 Task: Look for products in the category "First Aid & Outdoor Essentials" from Badger Balm only.
Action: Mouse moved to (283, 134)
Screenshot: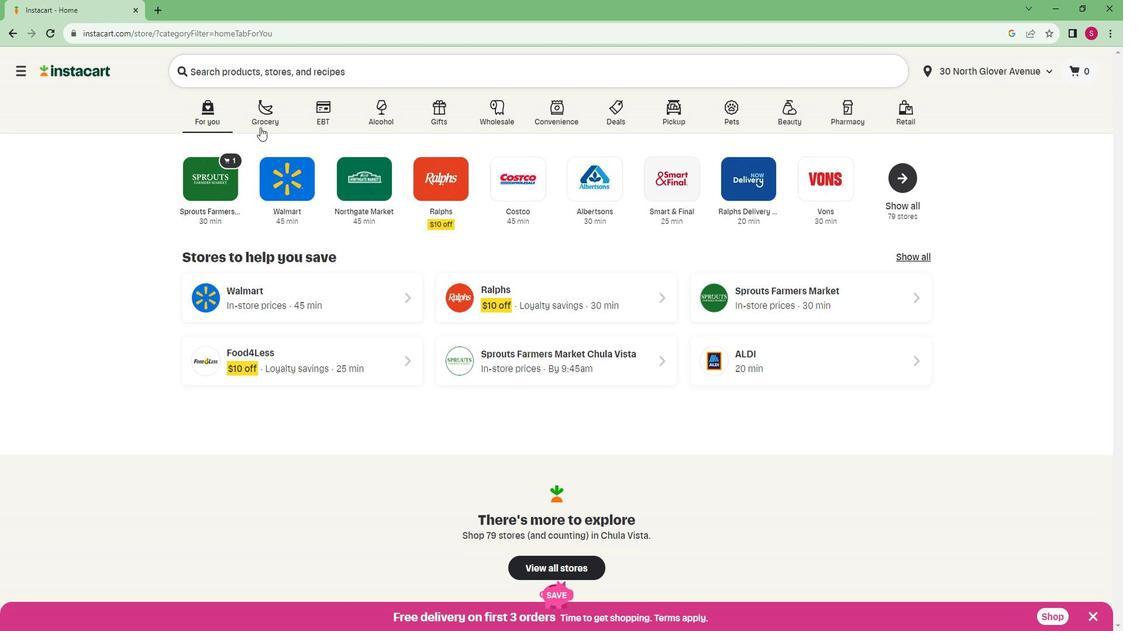 
Action: Mouse pressed left at (283, 134)
Screenshot: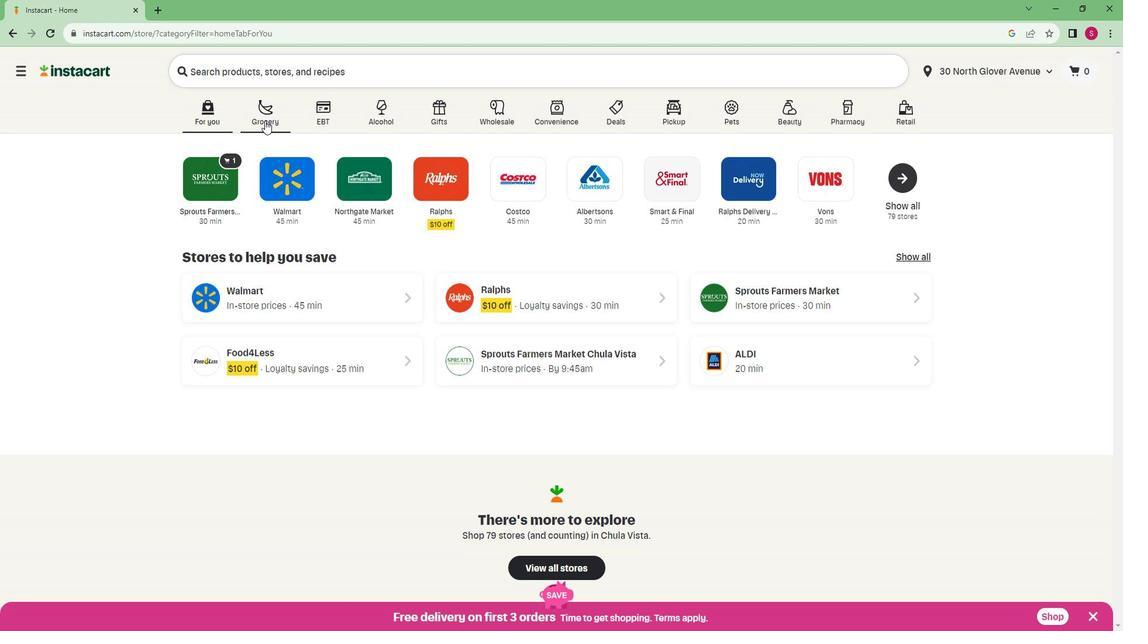 
Action: Mouse moved to (252, 324)
Screenshot: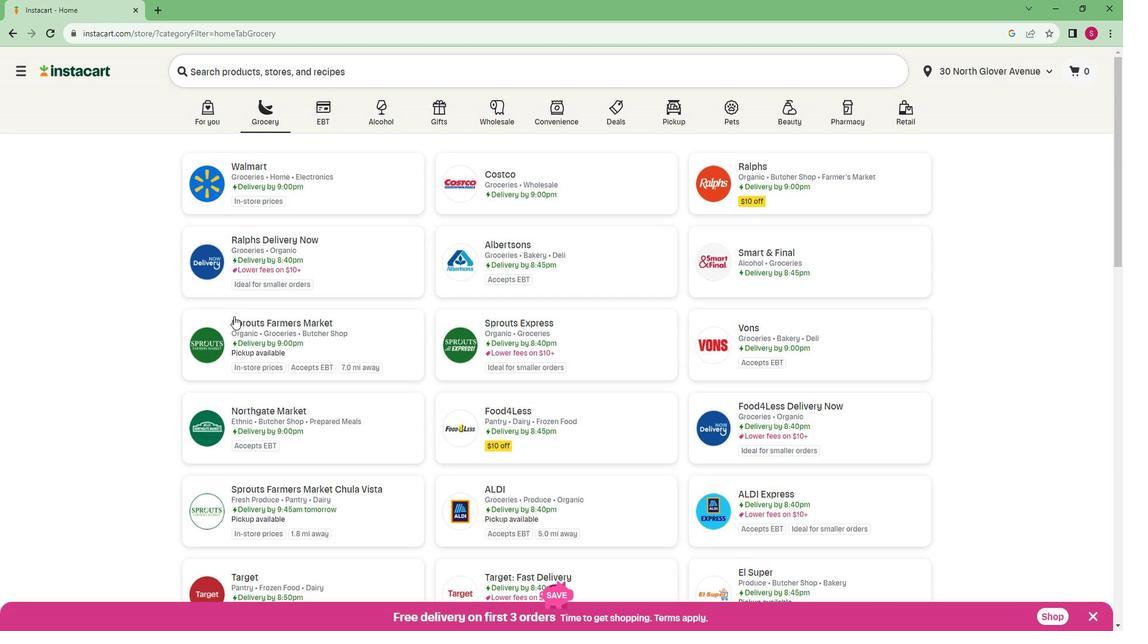 
Action: Mouse pressed left at (252, 324)
Screenshot: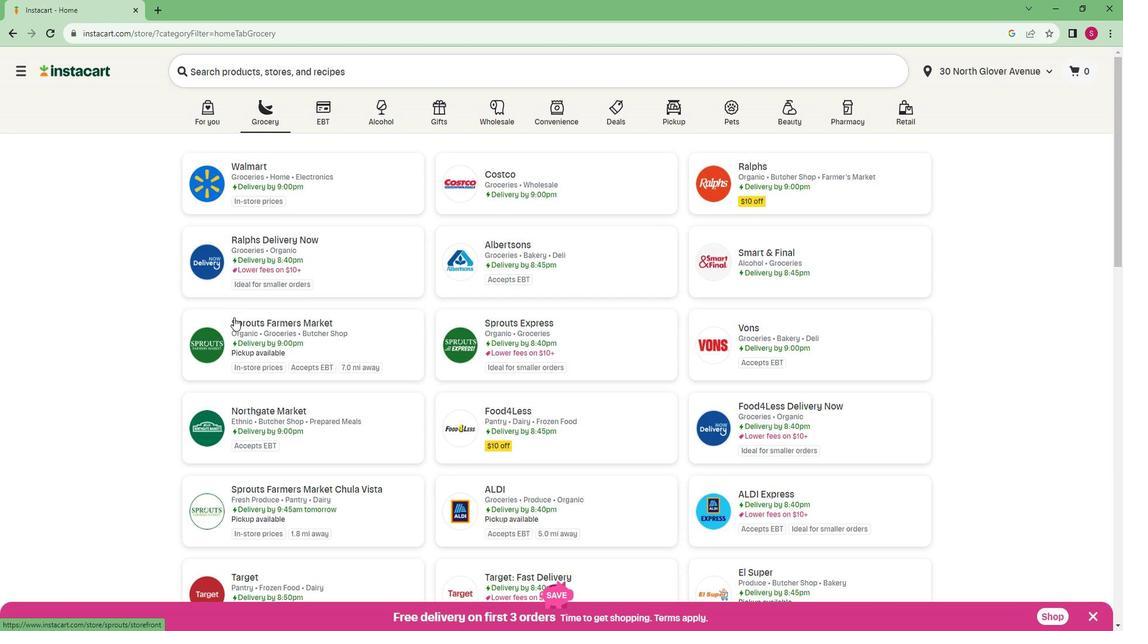 
Action: Mouse moved to (111, 415)
Screenshot: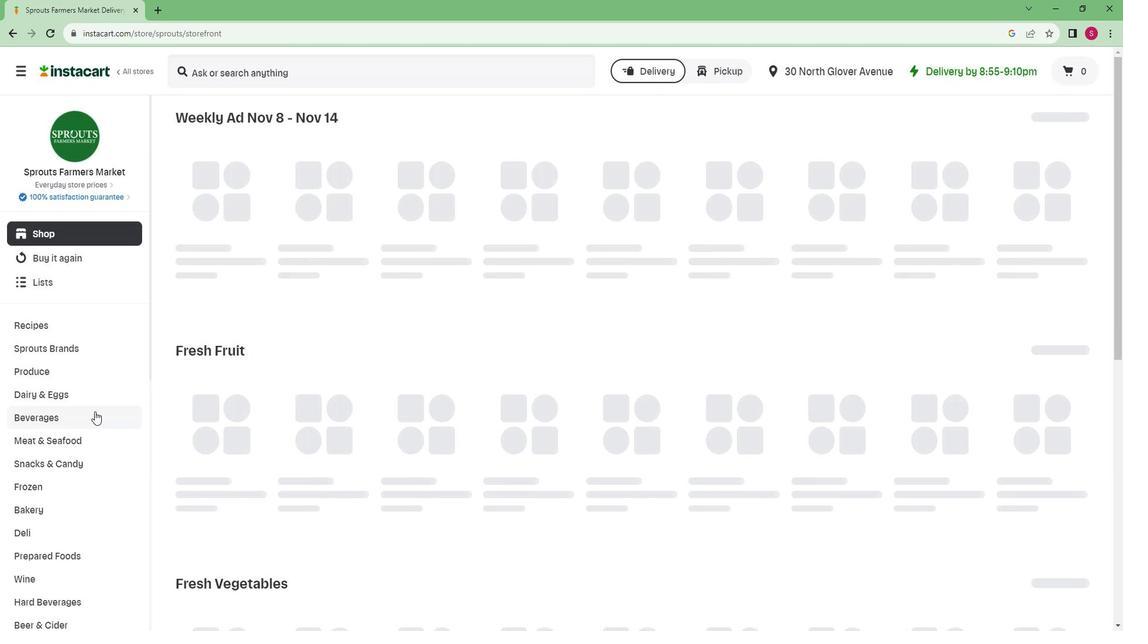 
Action: Mouse scrolled (111, 414) with delta (0, 0)
Screenshot: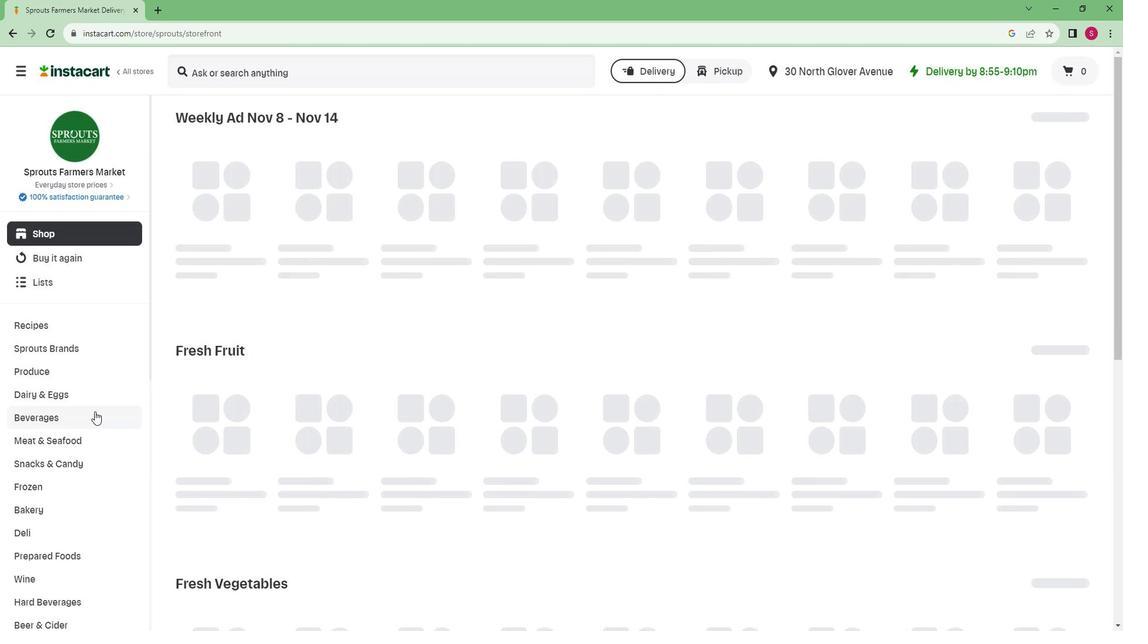 
Action: Mouse moved to (111, 415)
Screenshot: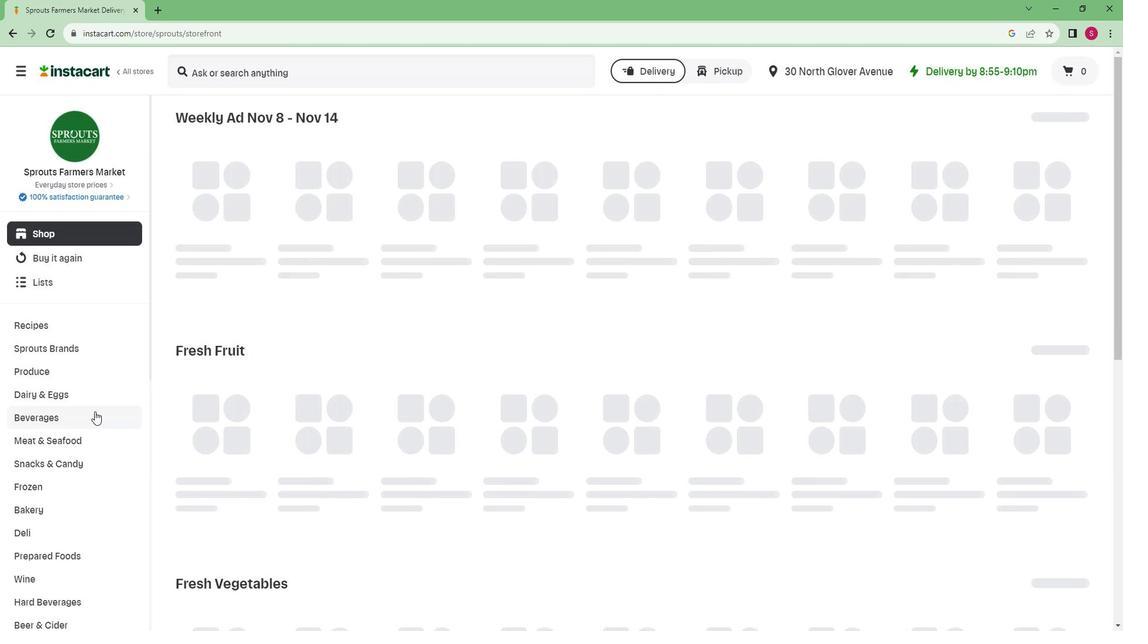 
Action: Mouse scrolled (111, 414) with delta (0, 0)
Screenshot: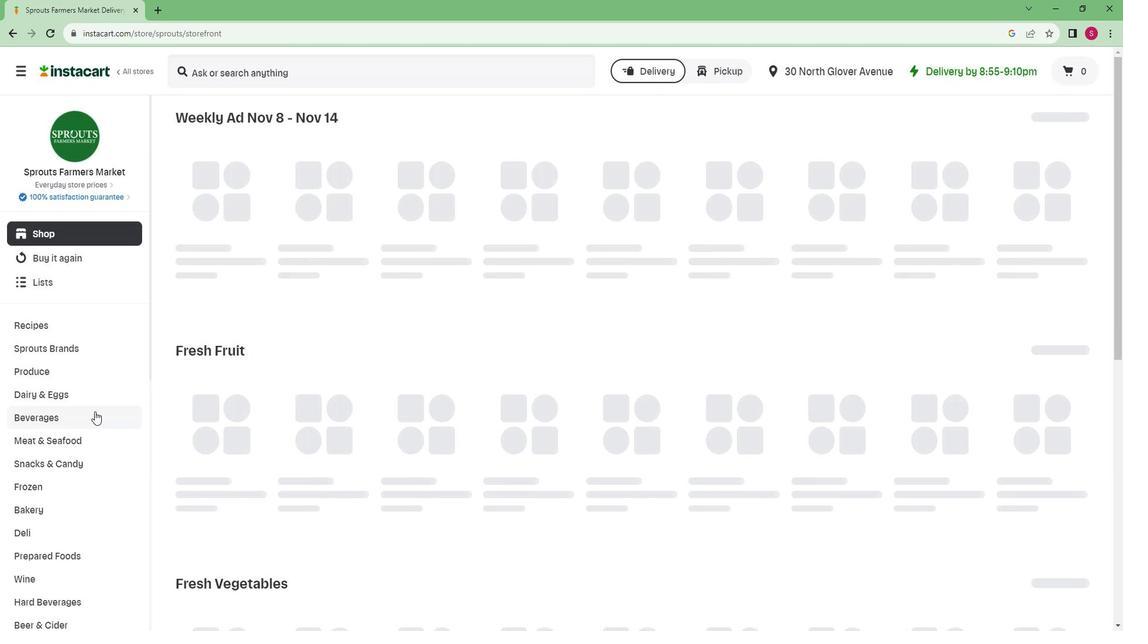 
Action: Mouse moved to (110, 416)
Screenshot: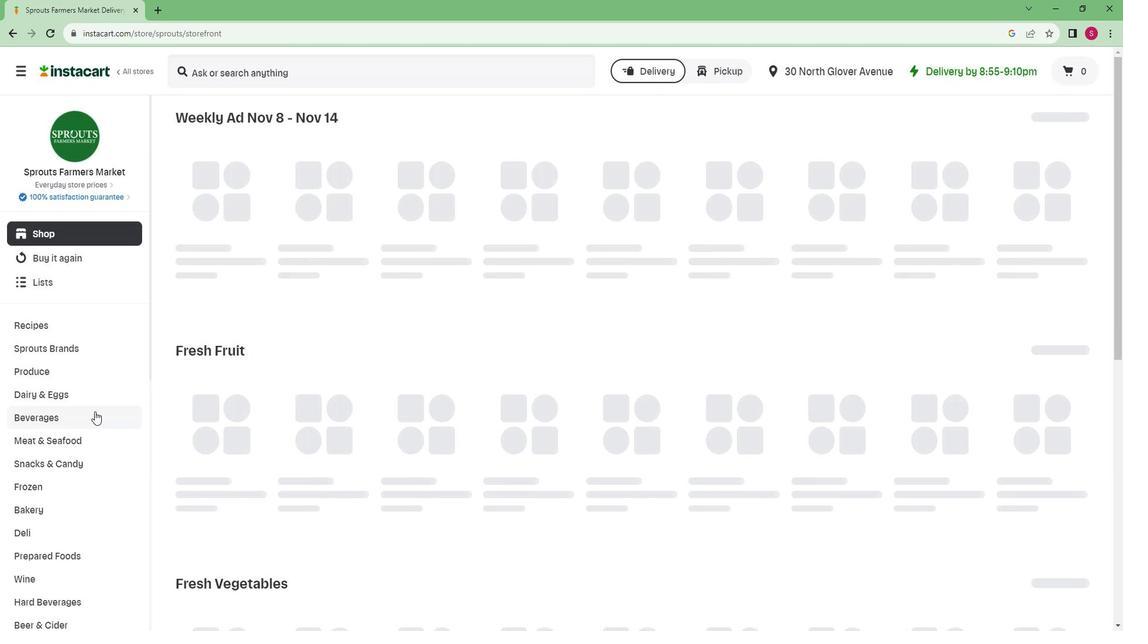 
Action: Mouse scrolled (110, 415) with delta (0, 0)
Screenshot: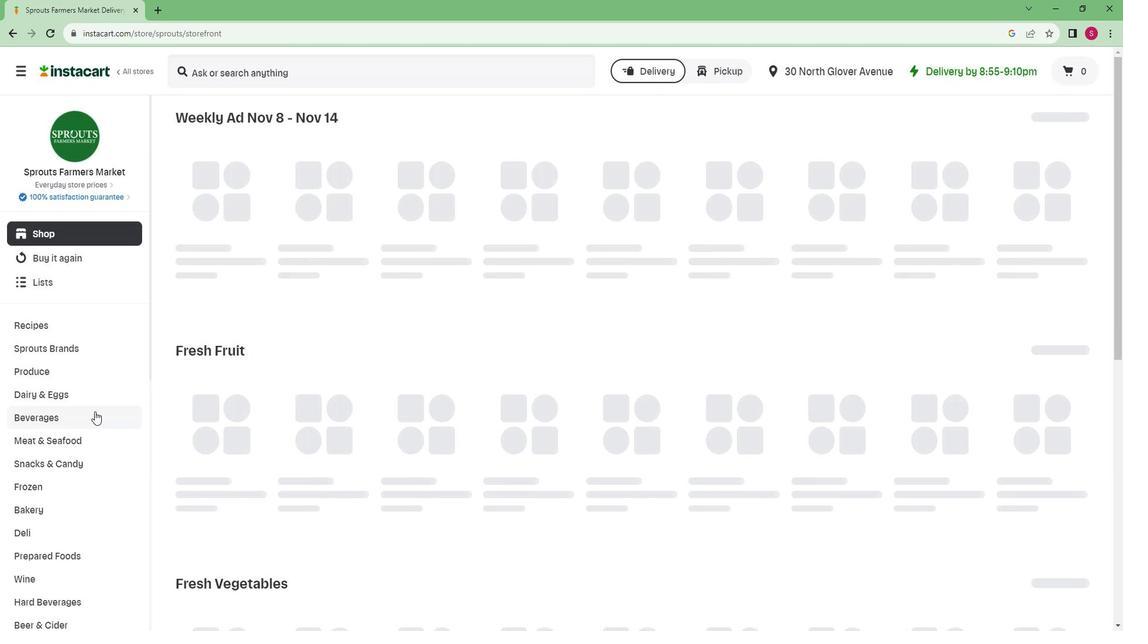 
Action: Mouse moved to (110, 416)
Screenshot: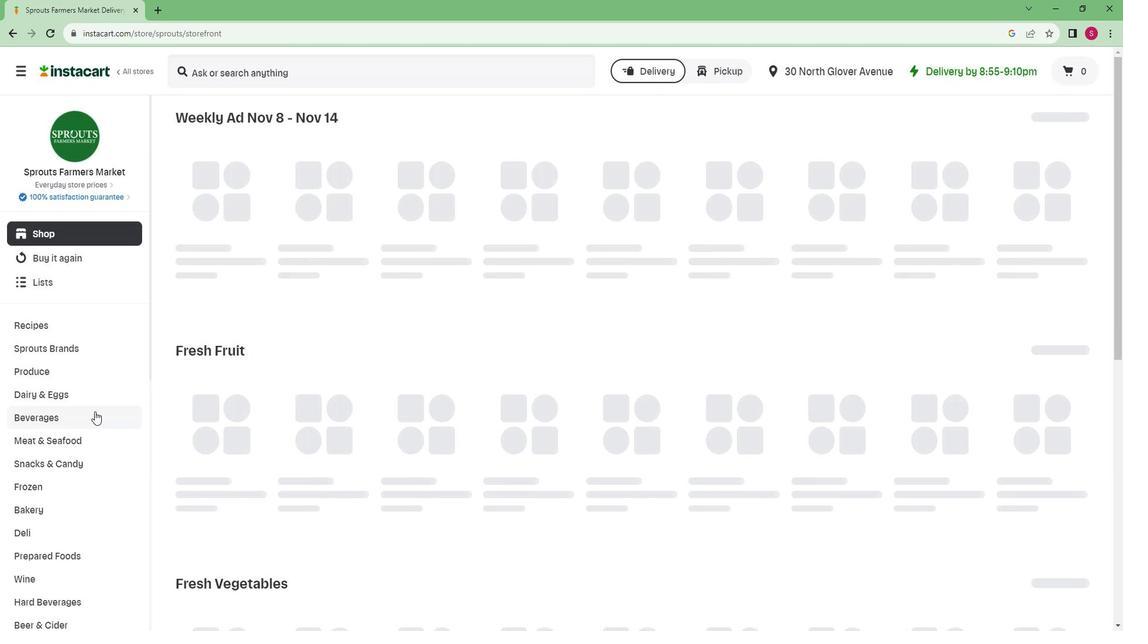 
Action: Mouse scrolled (110, 415) with delta (0, 0)
Screenshot: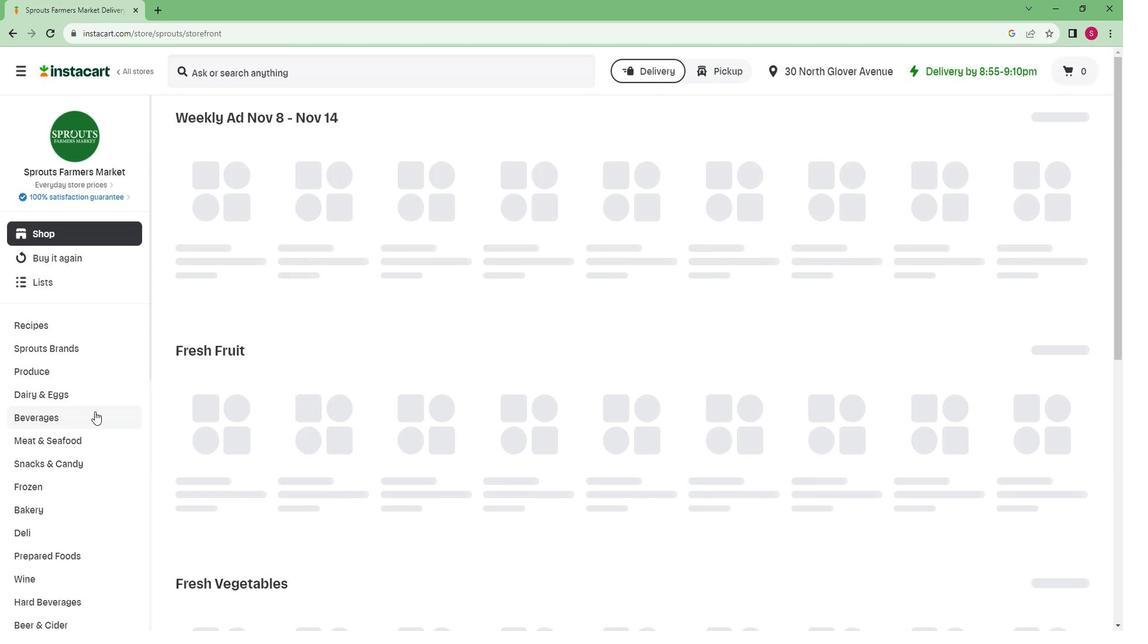 
Action: Mouse moved to (109, 416)
Screenshot: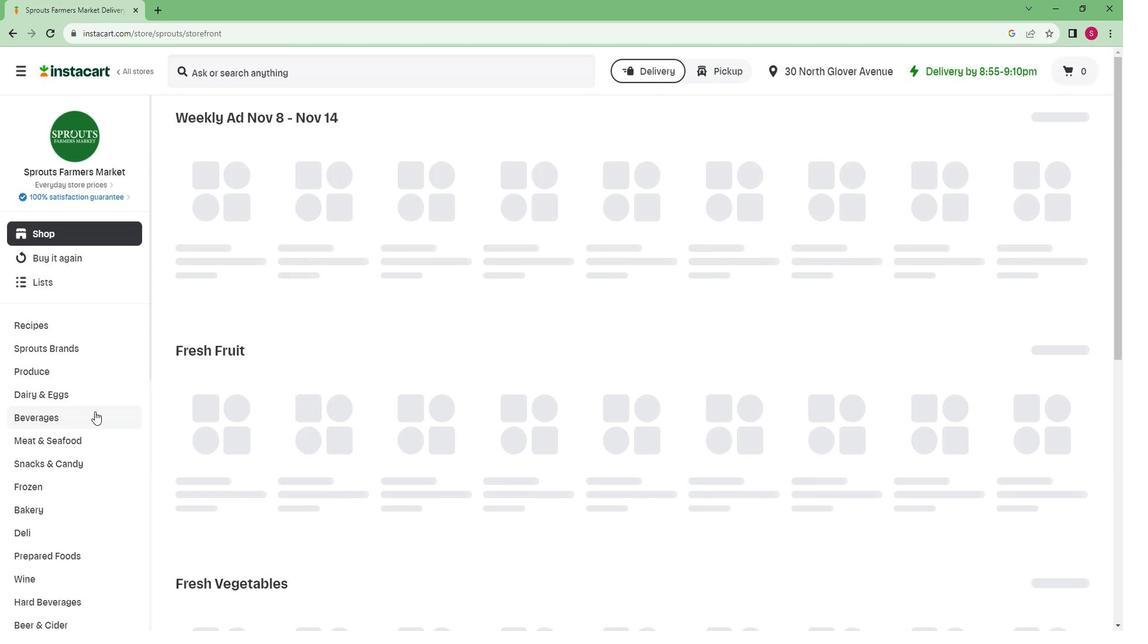 
Action: Mouse scrolled (109, 415) with delta (0, 0)
Screenshot: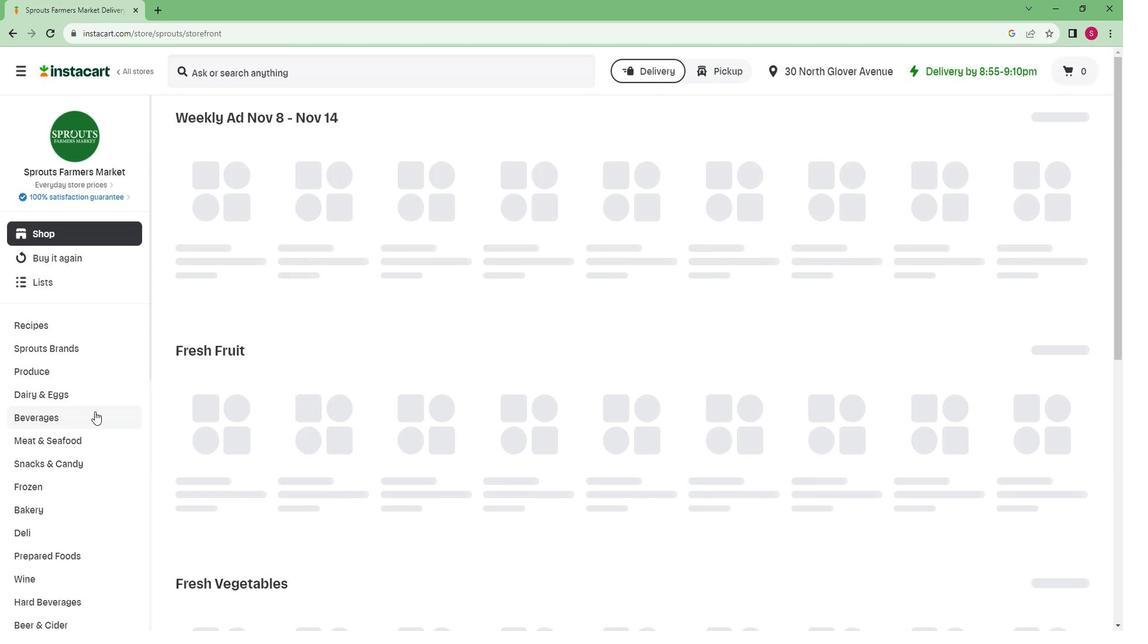 
Action: Mouse moved to (108, 416)
Screenshot: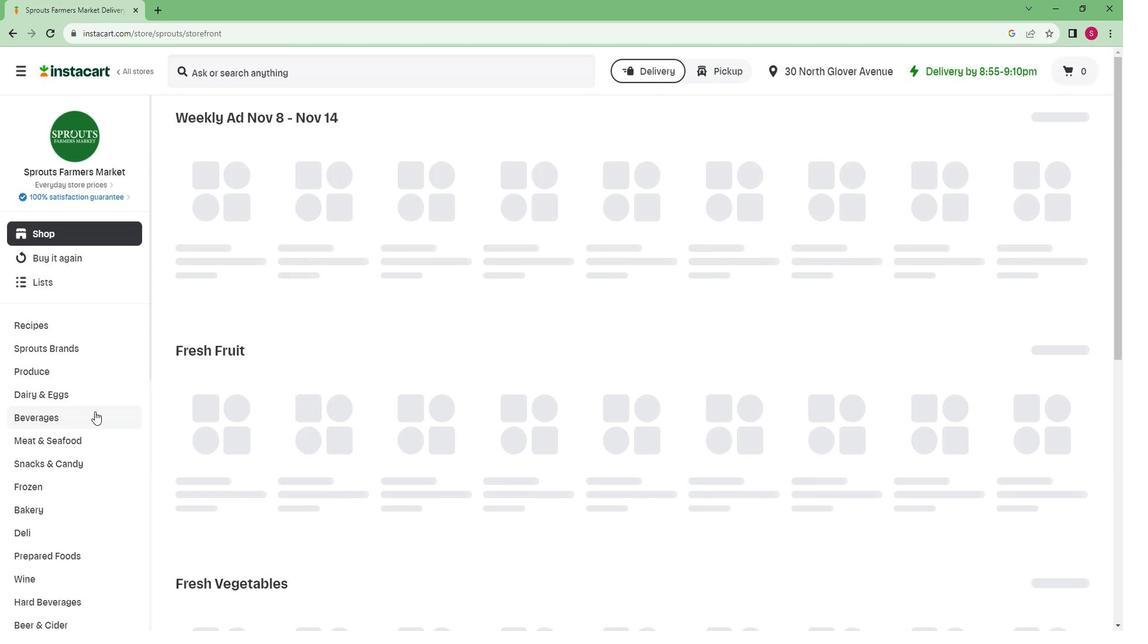 
Action: Mouse scrolled (108, 415) with delta (0, 0)
Screenshot: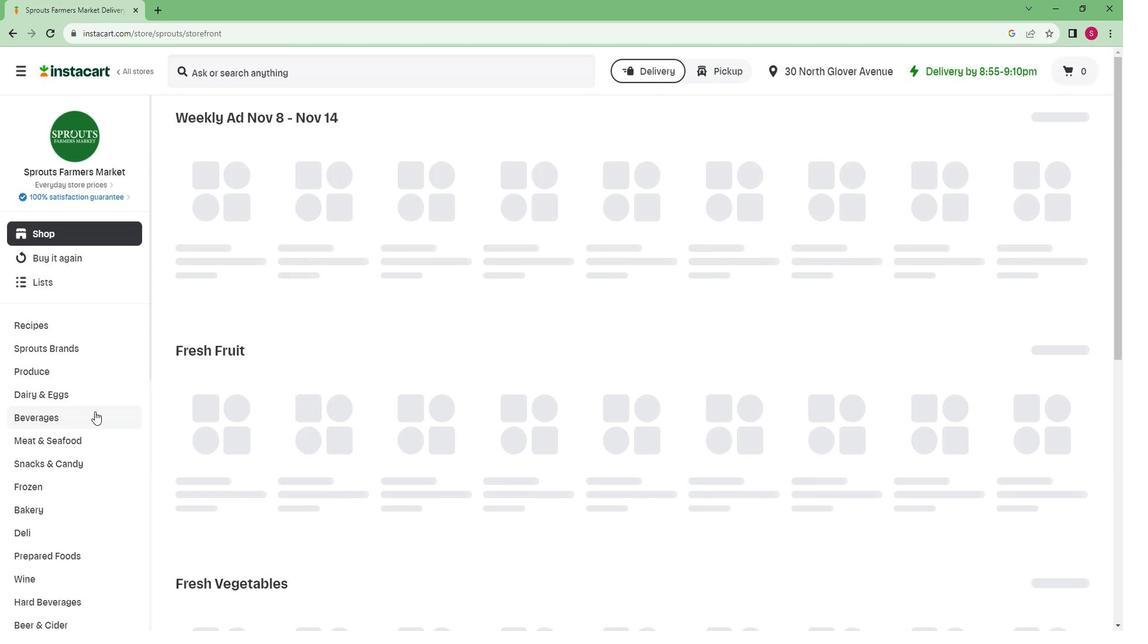 
Action: Mouse scrolled (108, 415) with delta (0, 0)
Screenshot: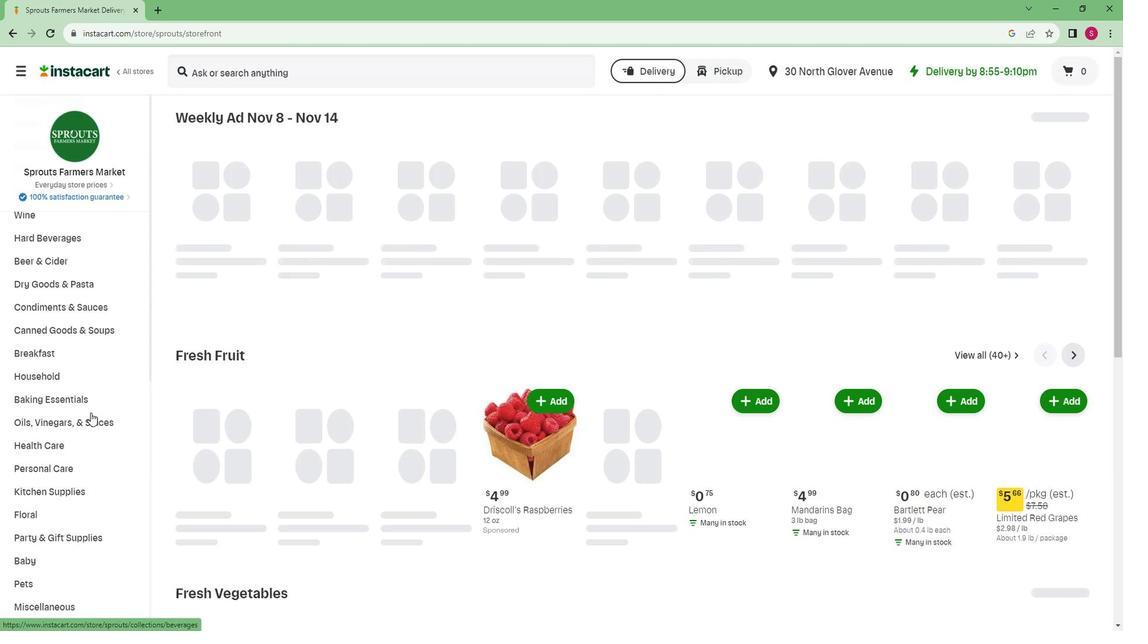 
Action: Mouse scrolled (108, 415) with delta (0, 0)
Screenshot: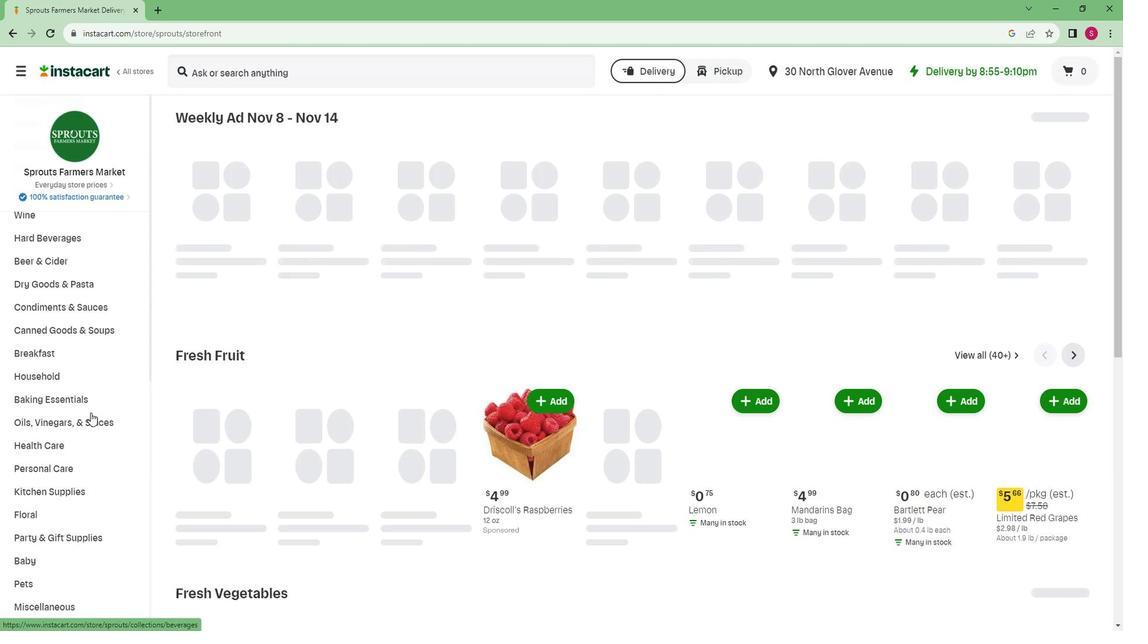 
Action: Mouse scrolled (108, 415) with delta (0, 0)
Screenshot: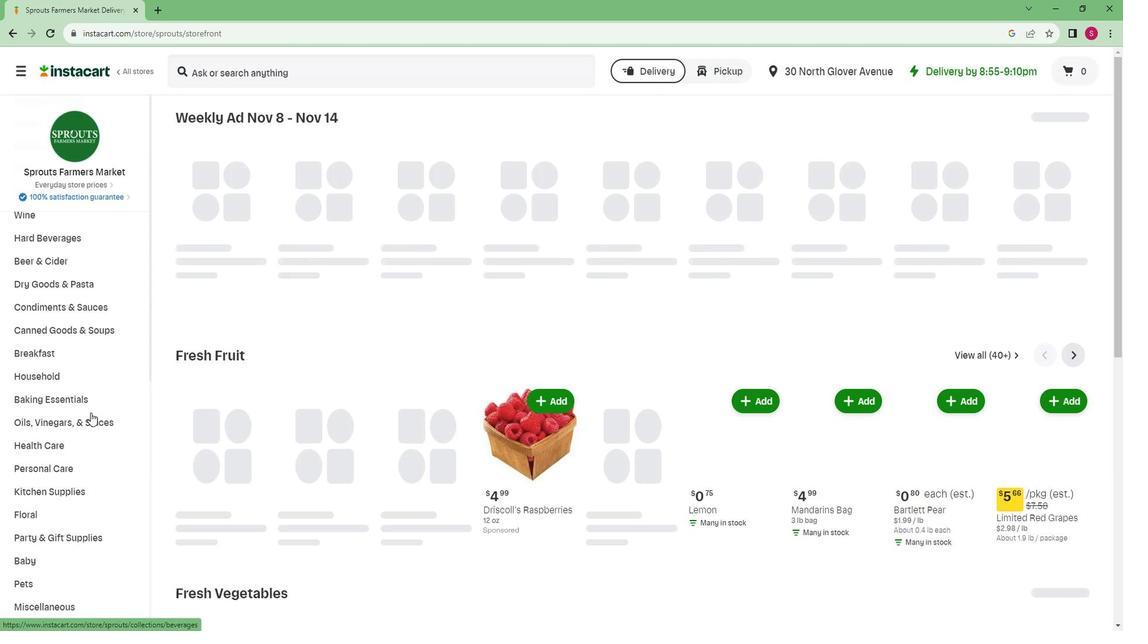 
Action: Mouse scrolled (108, 415) with delta (0, 0)
Screenshot: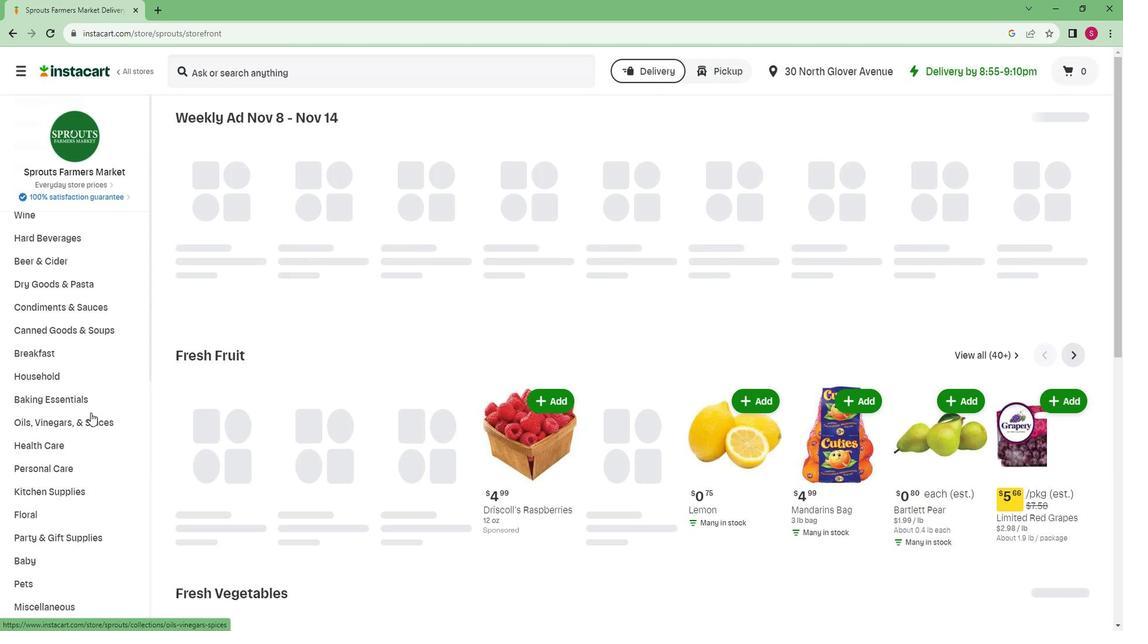 
Action: Mouse scrolled (108, 415) with delta (0, 0)
Screenshot: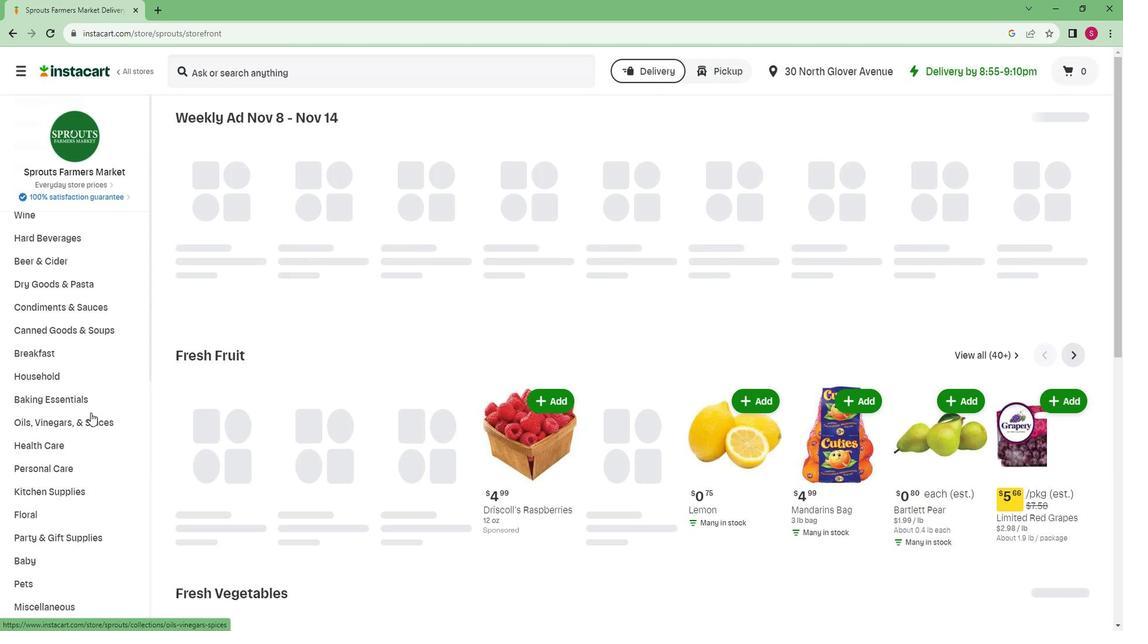 
Action: Mouse moved to (56, 583)
Screenshot: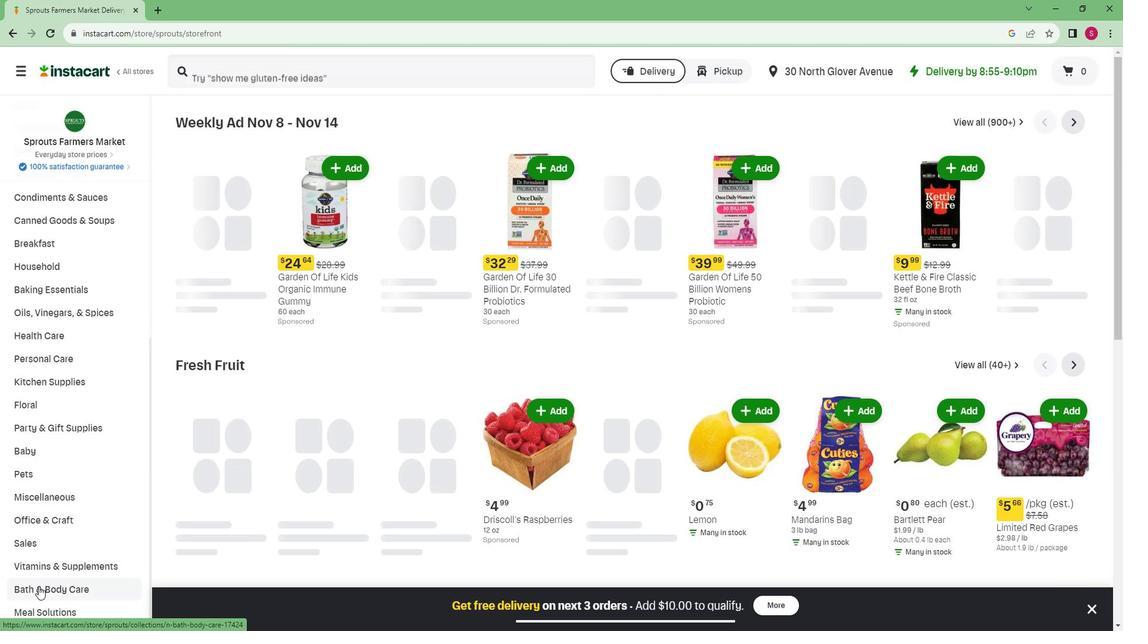 
Action: Mouse pressed left at (56, 583)
Screenshot: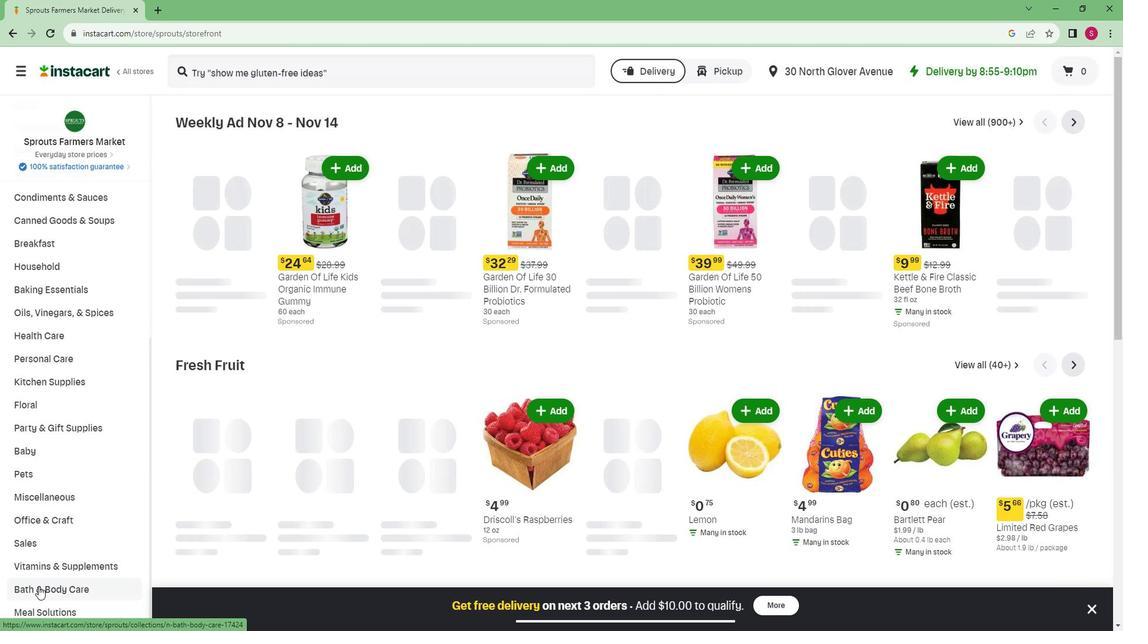 
Action: Mouse moved to (70, 561)
Screenshot: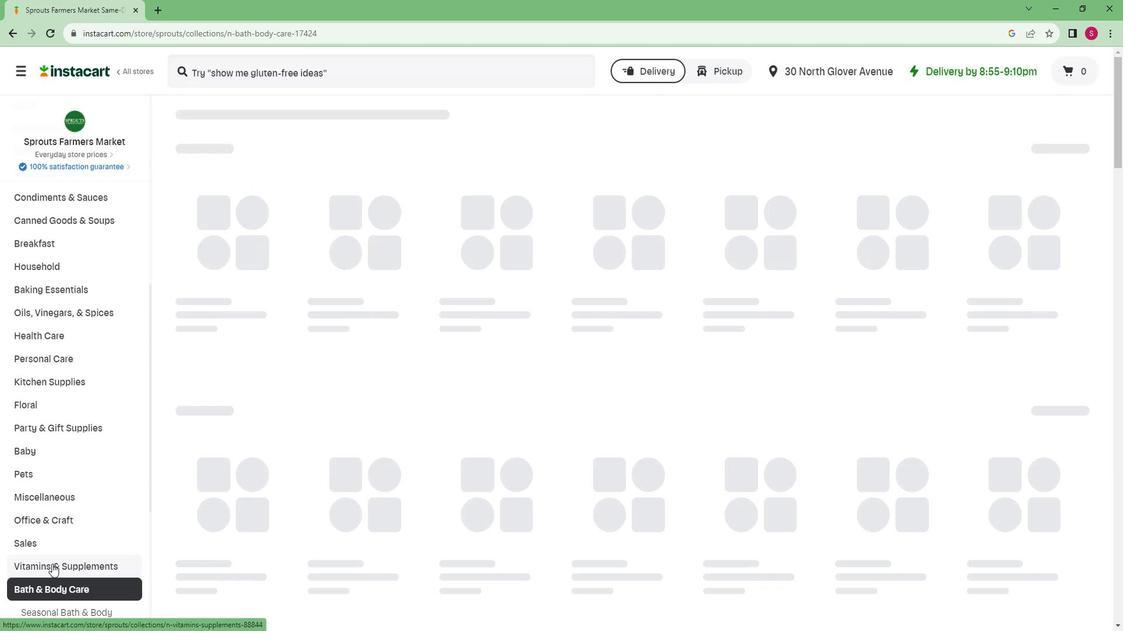 
Action: Mouse scrolled (70, 561) with delta (0, 0)
Screenshot: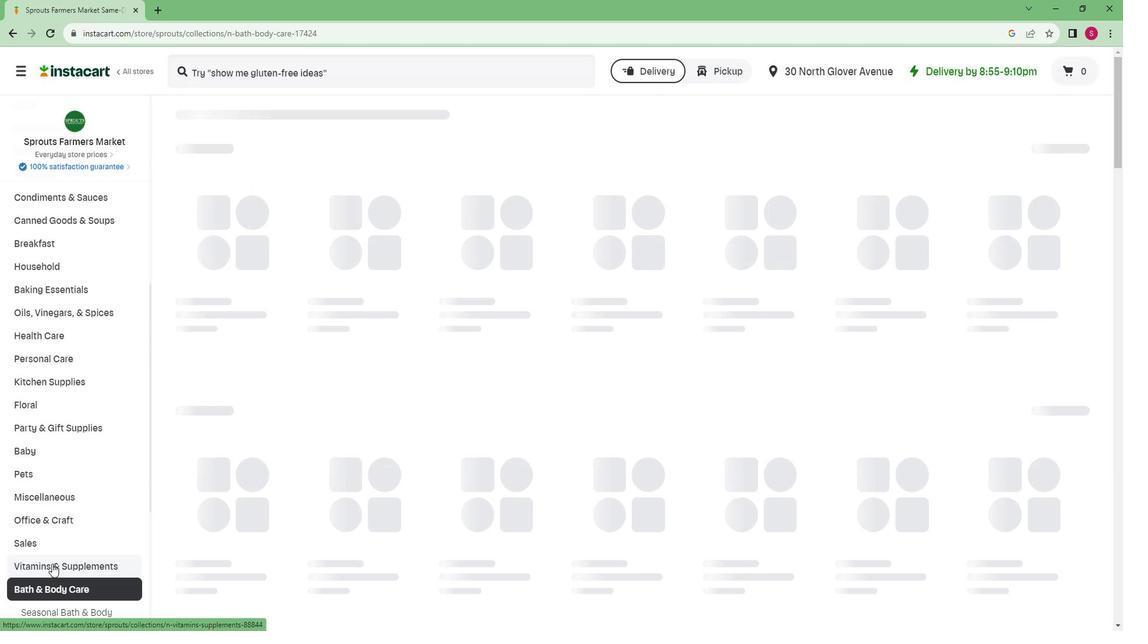 
Action: Mouse scrolled (70, 561) with delta (0, 0)
Screenshot: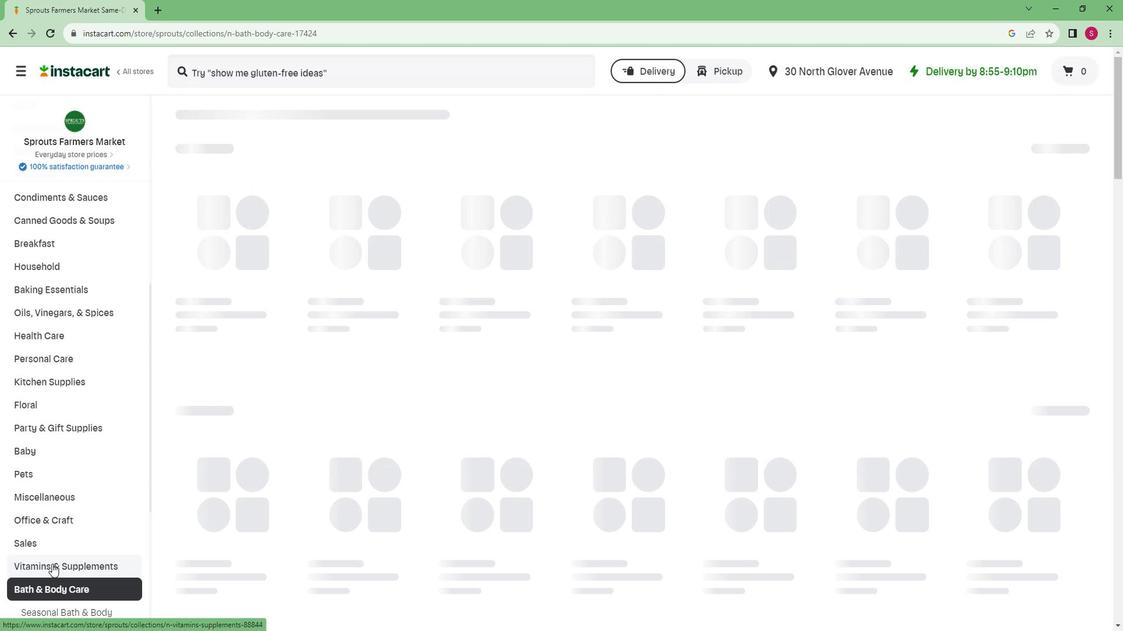 
Action: Mouse scrolled (70, 561) with delta (0, 0)
Screenshot: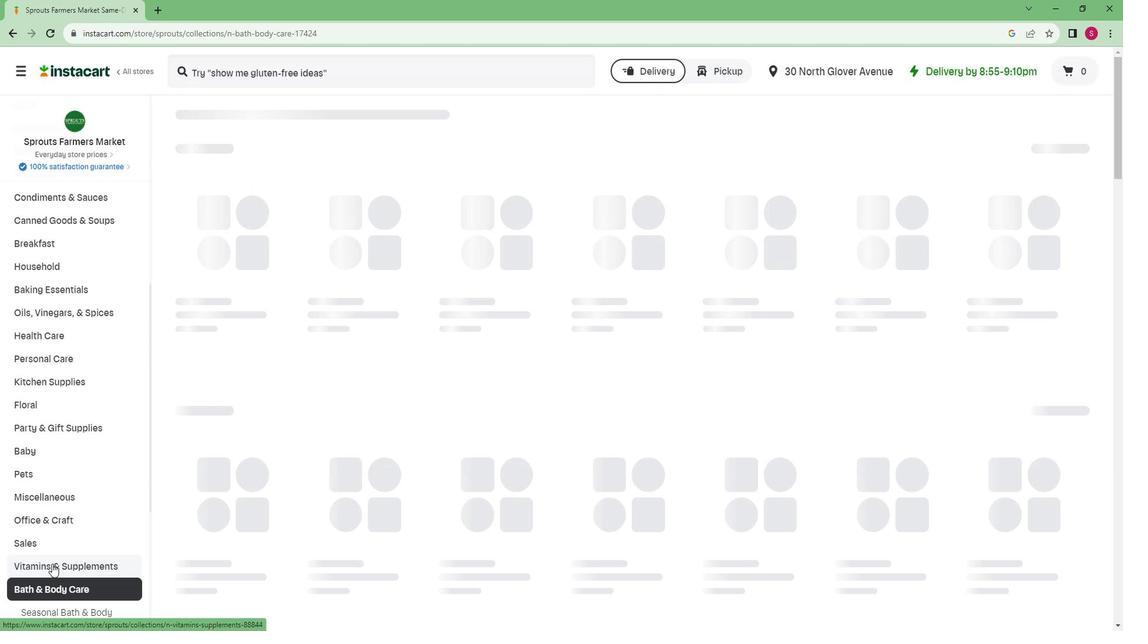 
Action: Mouse scrolled (70, 561) with delta (0, 0)
Screenshot: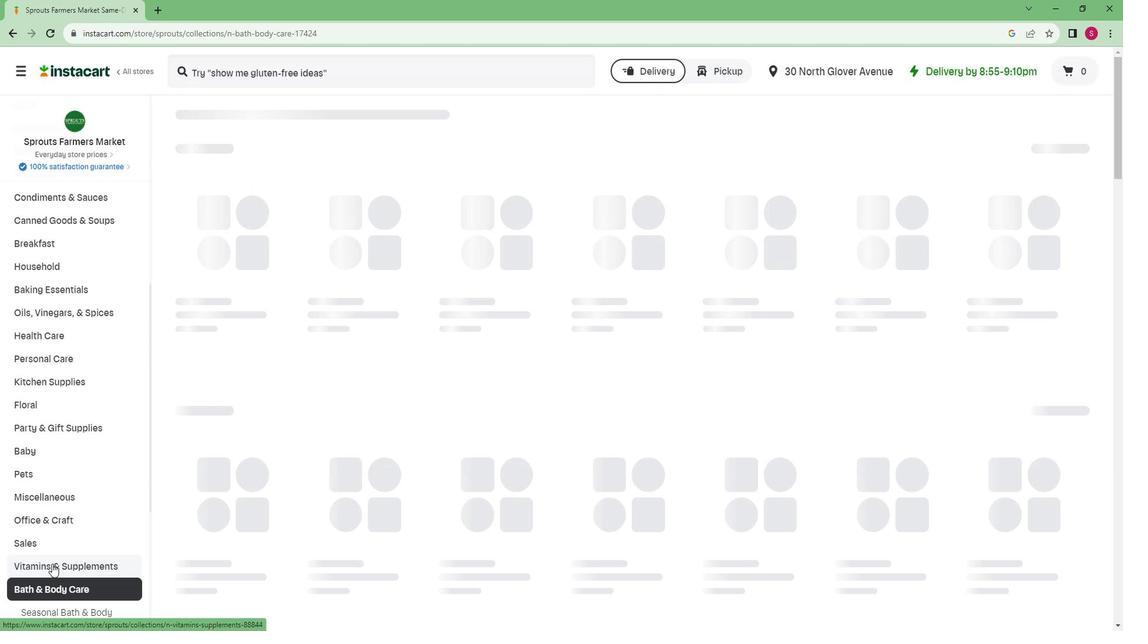 
Action: Mouse scrolled (70, 561) with delta (0, 0)
Screenshot: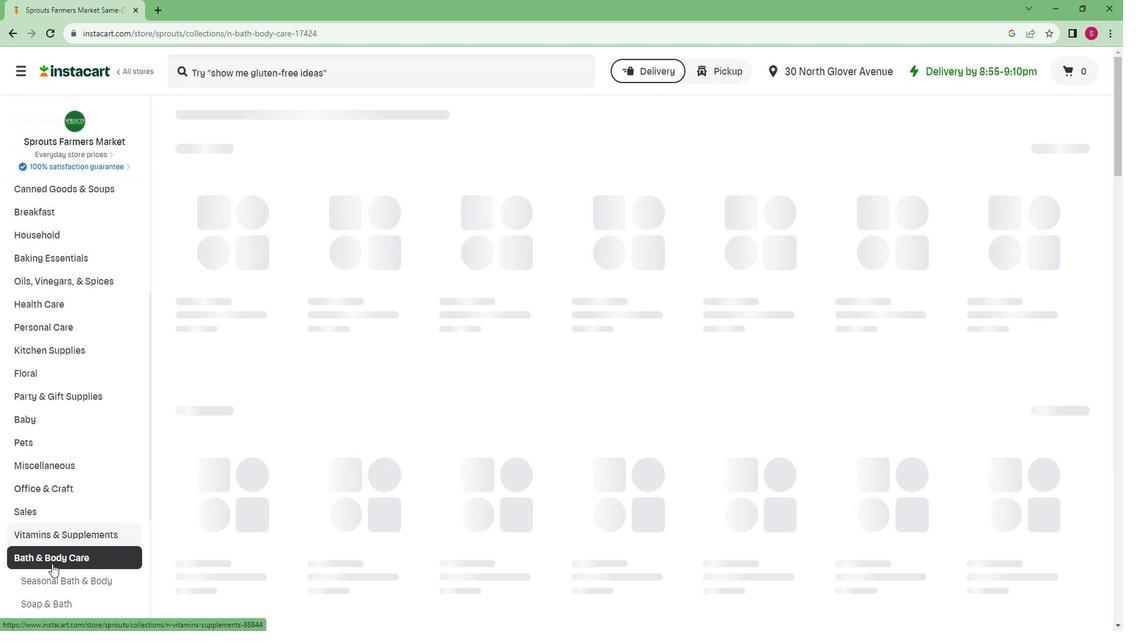 
Action: Mouse moved to (68, 531)
Screenshot: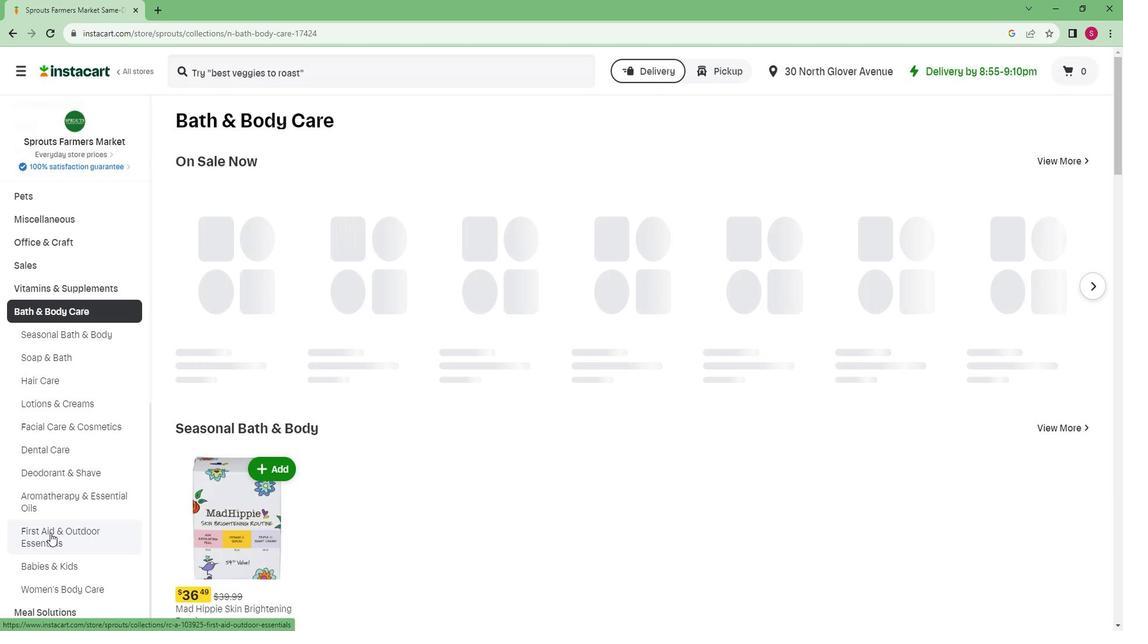 
Action: Mouse pressed left at (68, 531)
Screenshot: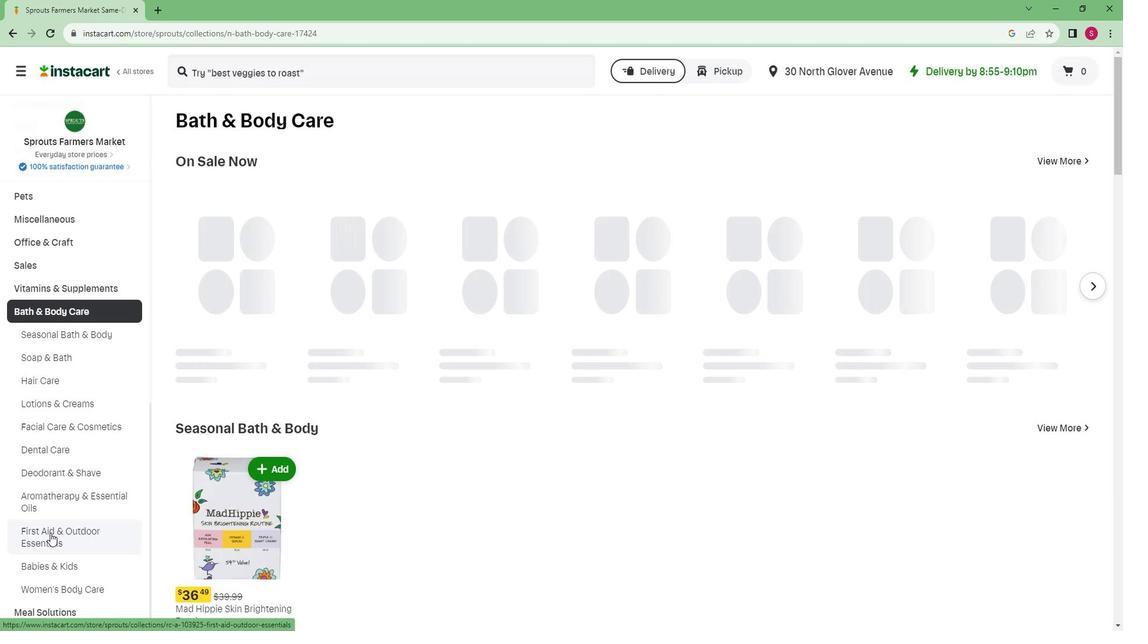 
Action: Mouse moved to (286, 167)
Screenshot: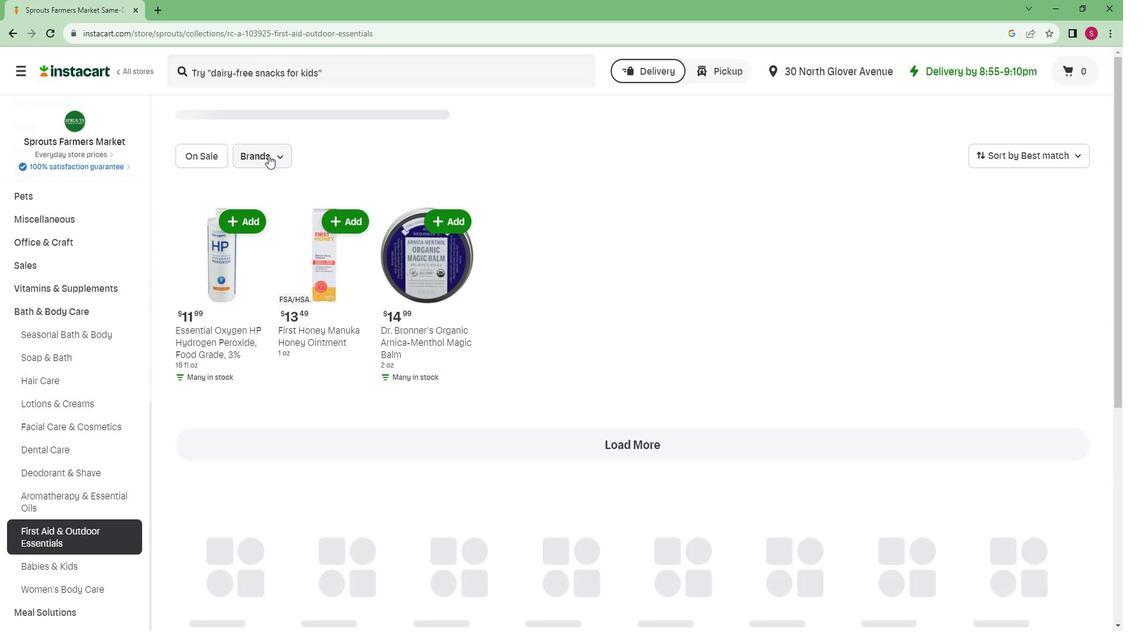 
Action: Mouse pressed left at (286, 167)
Screenshot: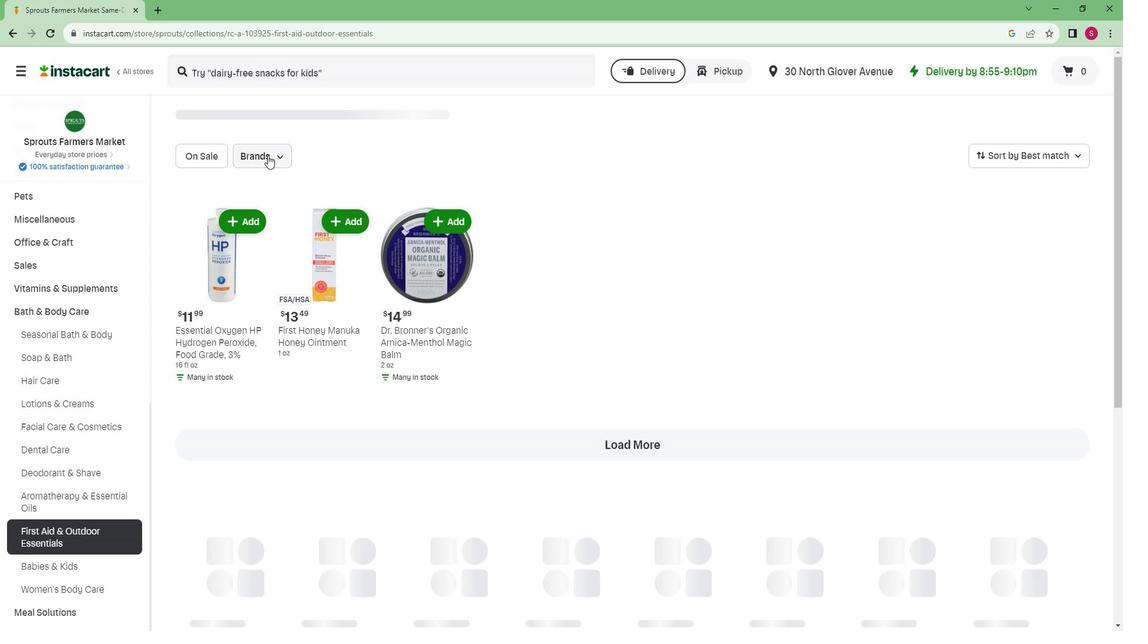 
Action: Mouse moved to (301, 263)
Screenshot: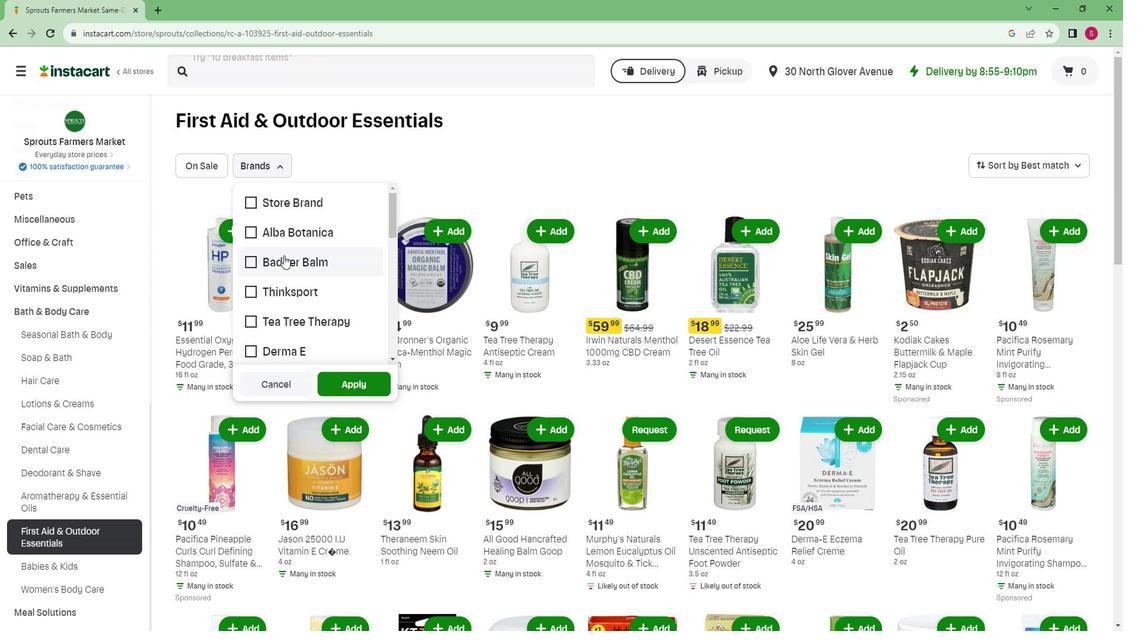 
Action: Mouse pressed left at (301, 263)
Screenshot: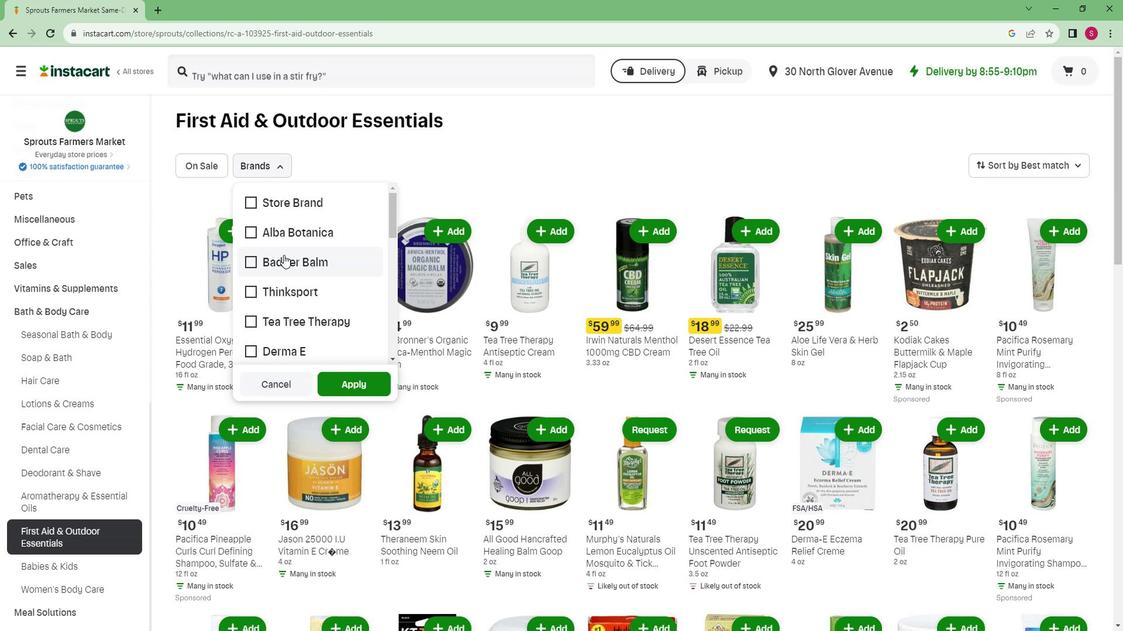 
Action: Mouse moved to (370, 380)
Screenshot: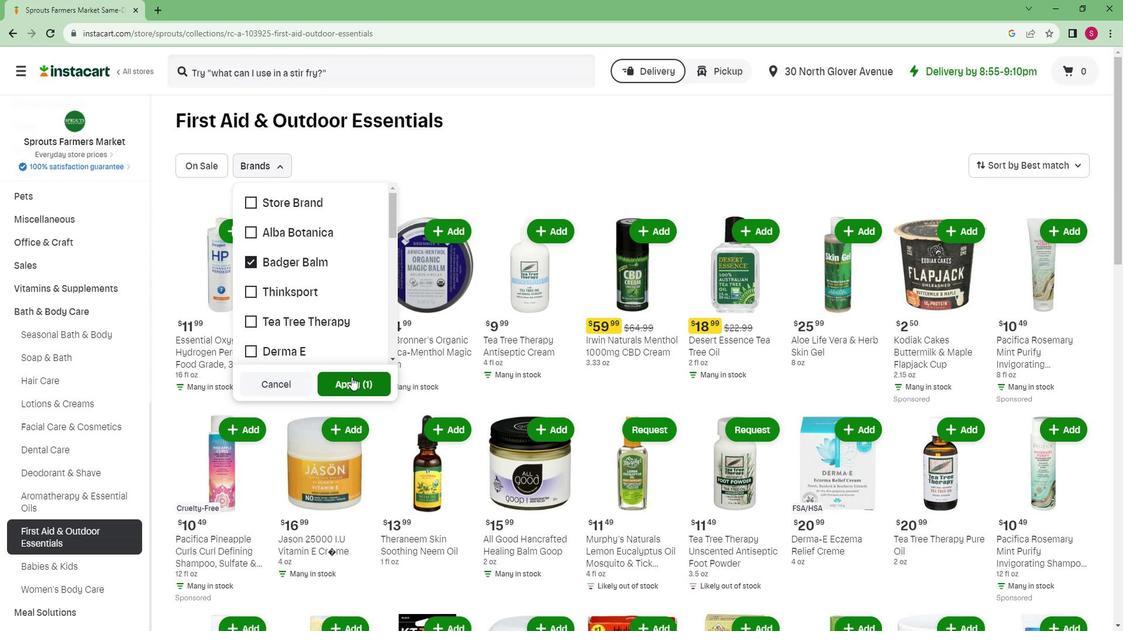 
Action: Mouse pressed left at (370, 380)
Screenshot: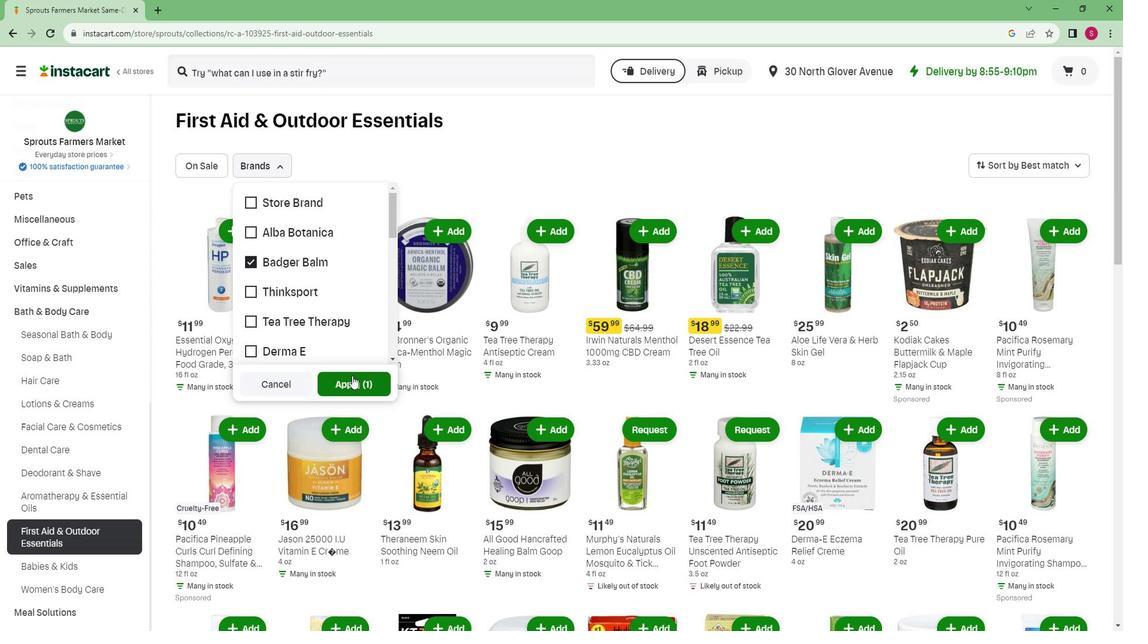 
